 Task: Look for products in the category "Deodrant & Shave" from Schmidt's only.
Action: Mouse moved to (247, 114)
Screenshot: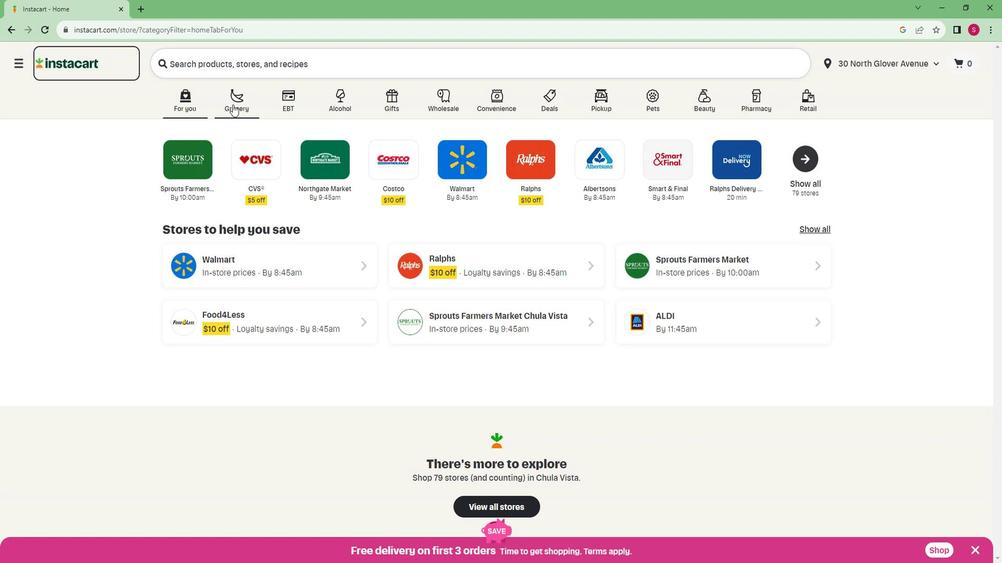 
Action: Mouse pressed left at (247, 114)
Screenshot: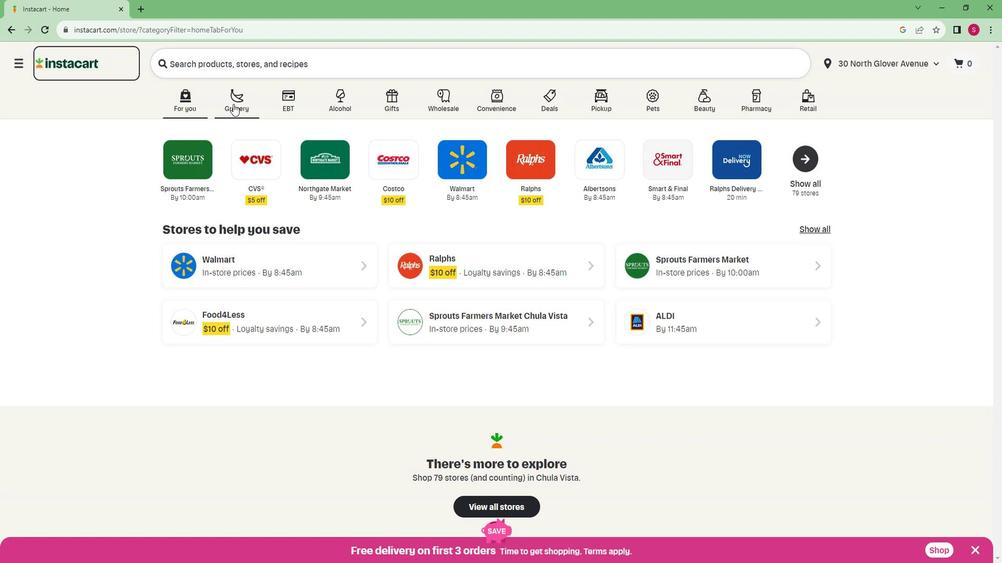 
Action: Mouse moved to (213, 276)
Screenshot: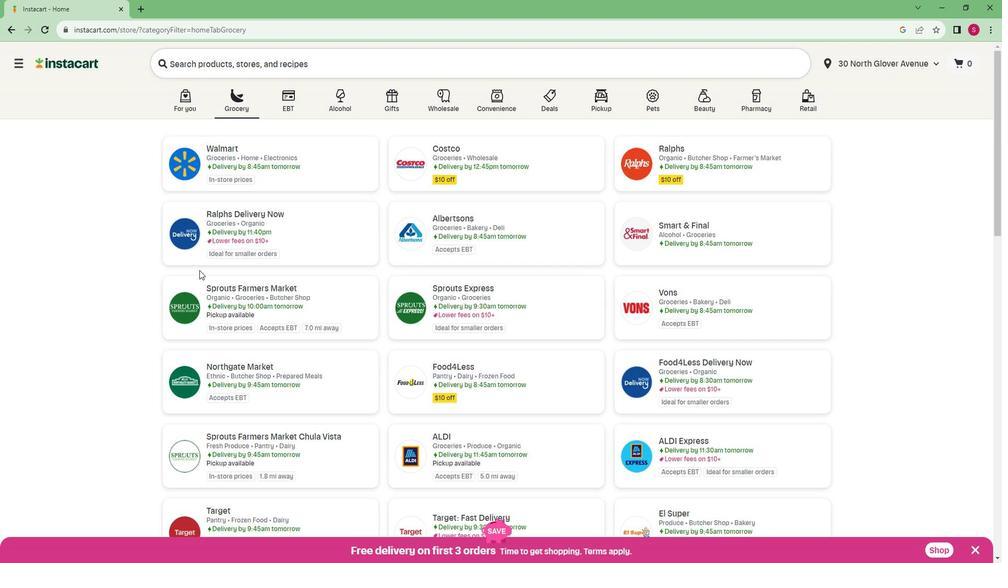 
Action: Mouse scrolled (213, 275) with delta (0, 0)
Screenshot: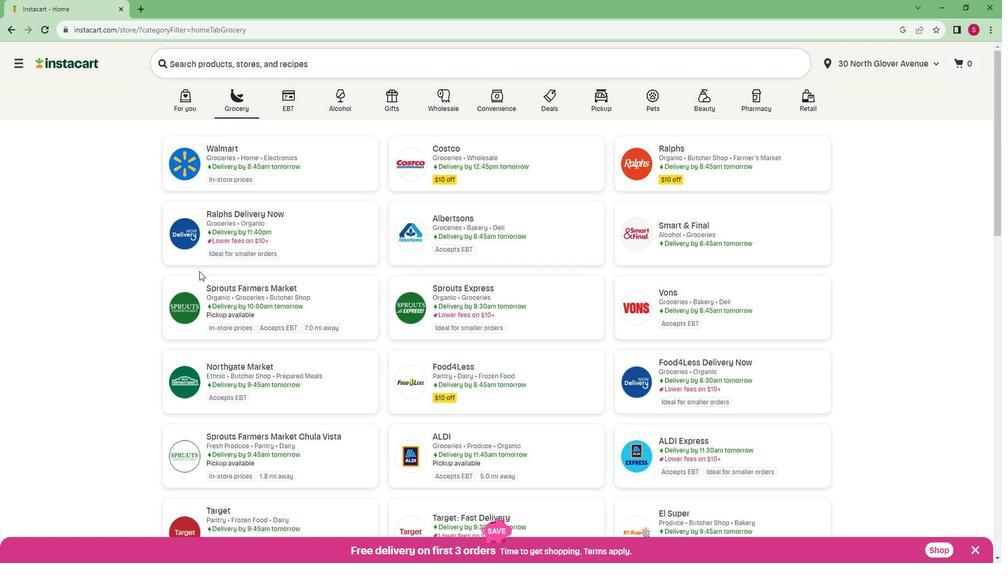 
Action: Mouse moved to (229, 272)
Screenshot: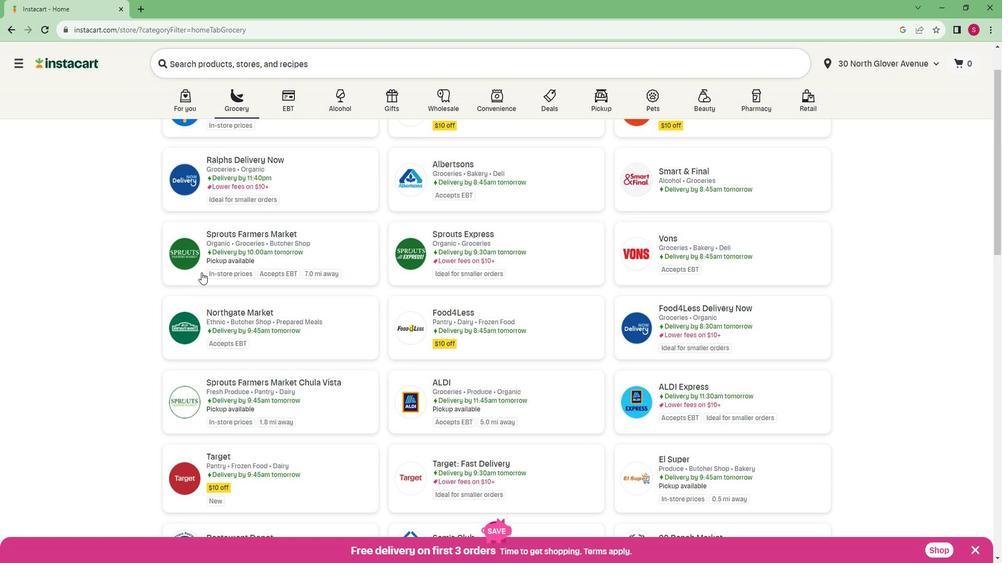 
Action: Mouse pressed left at (229, 272)
Screenshot: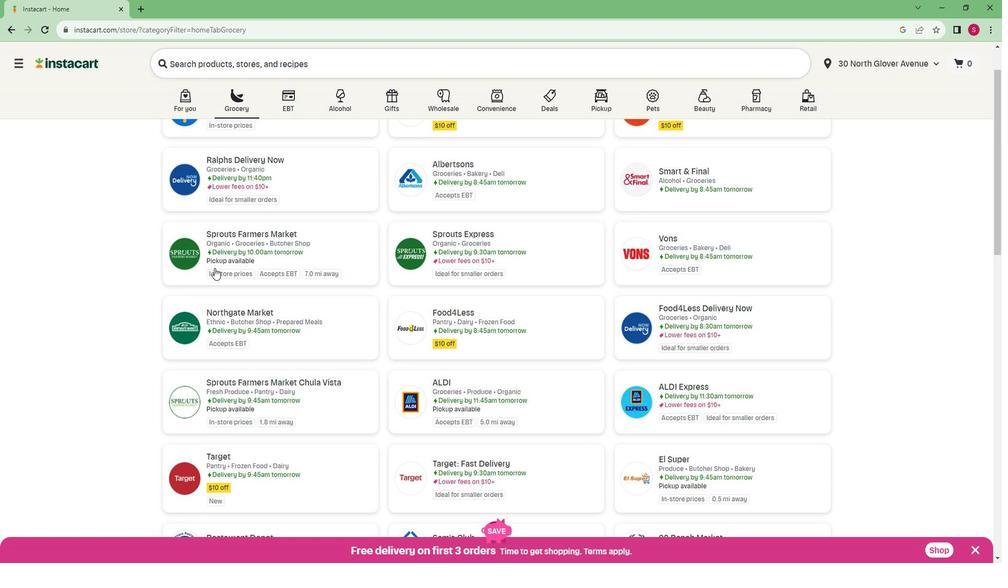 
Action: Mouse moved to (85, 463)
Screenshot: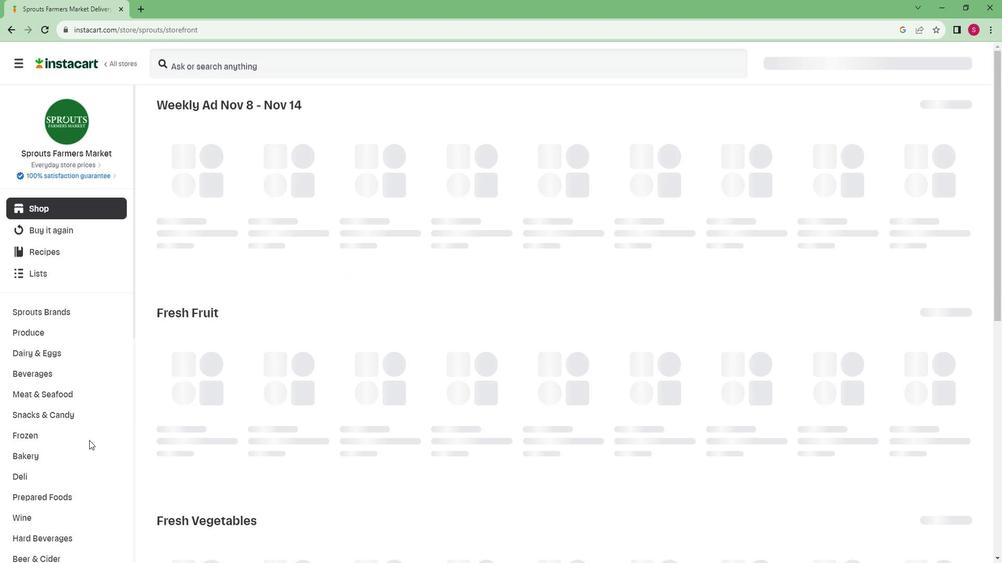 
Action: Mouse scrolled (85, 463) with delta (0, 0)
Screenshot: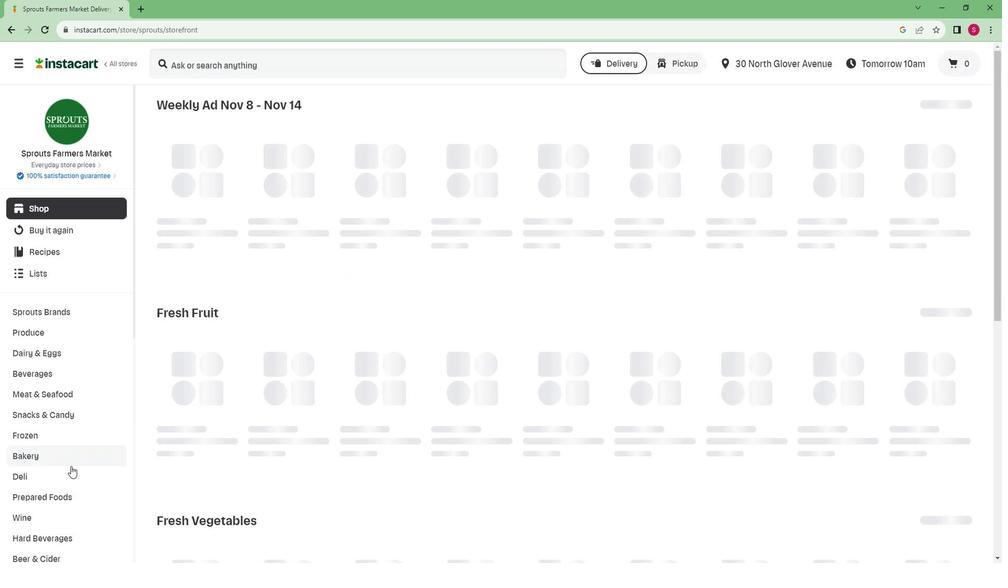 
Action: Mouse scrolled (85, 463) with delta (0, 0)
Screenshot: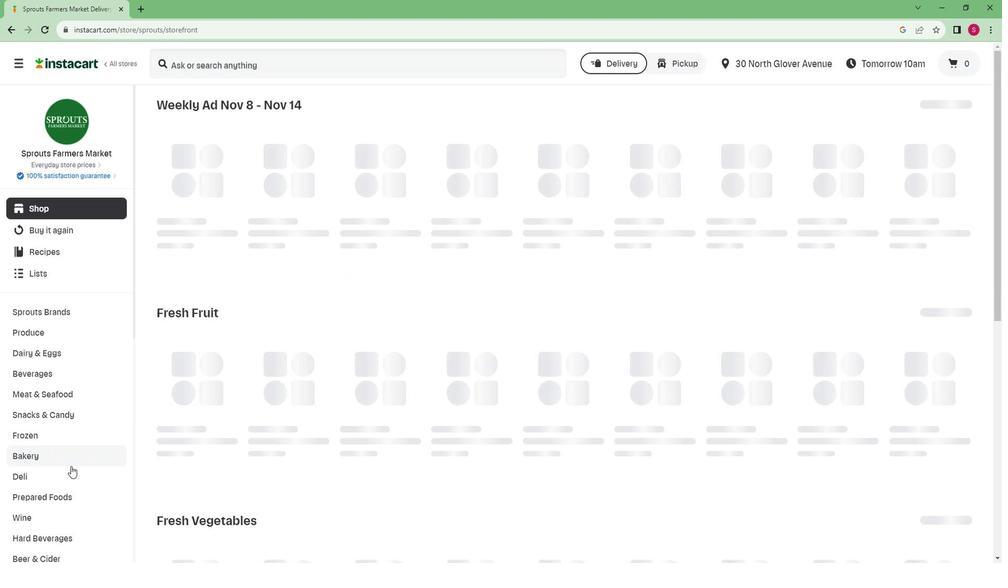 
Action: Mouse moved to (84, 464)
Screenshot: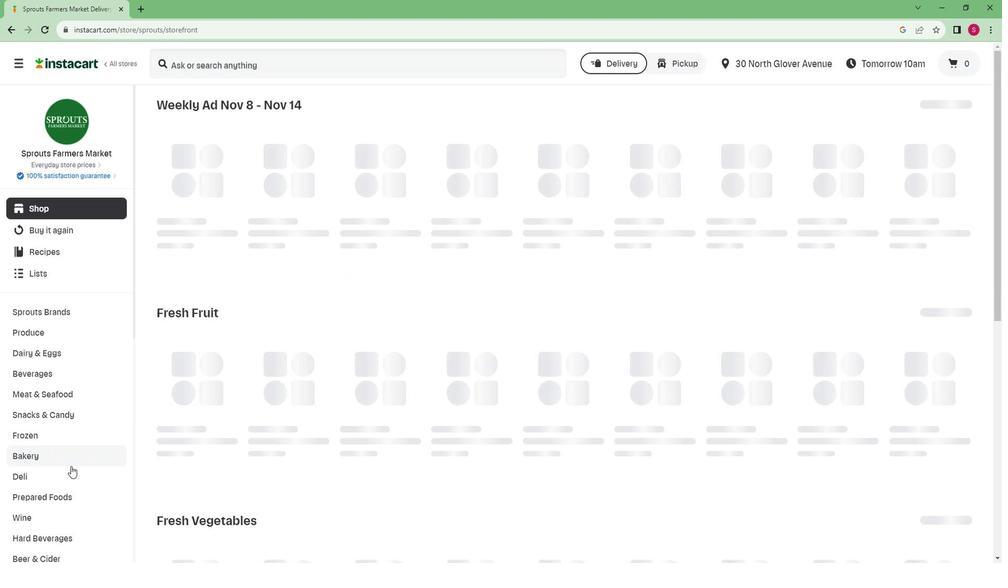 
Action: Mouse scrolled (84, 463) with delta (0, 0)
Screenshot: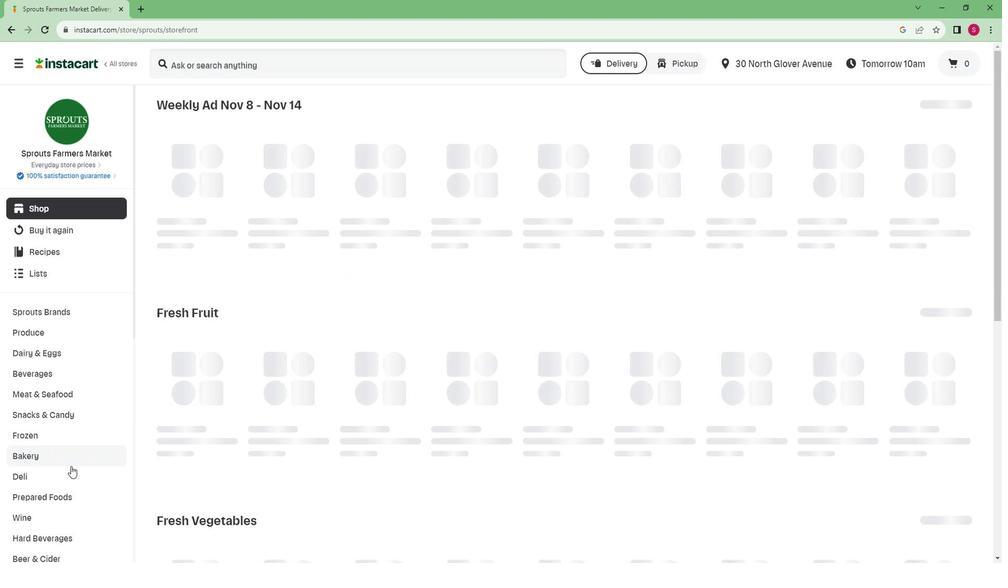 
Action: Mouse moved to (84, 464)
Screenshot: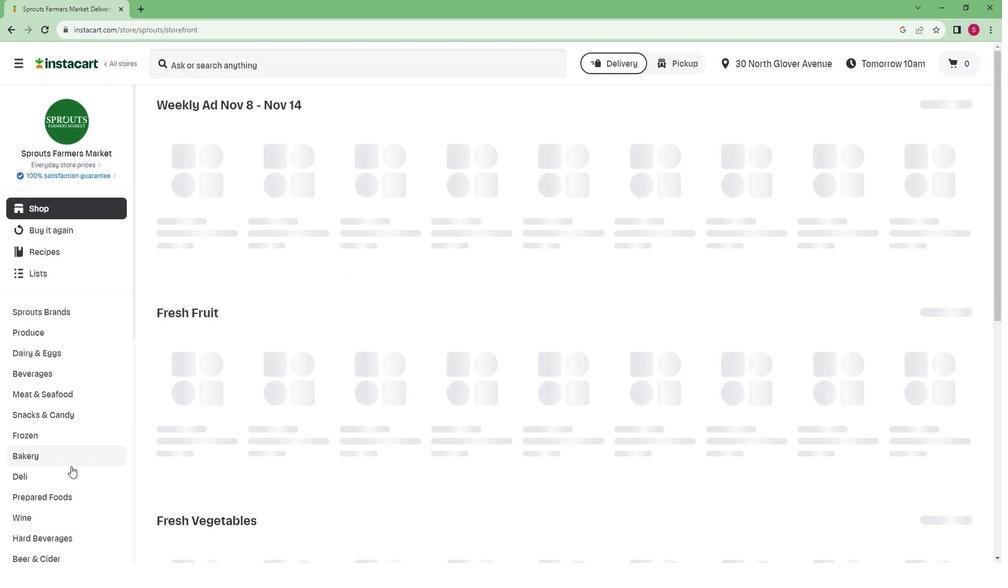 
Action: Mouse scrolled (84, 463) with delta (0, 0)
Screenshot: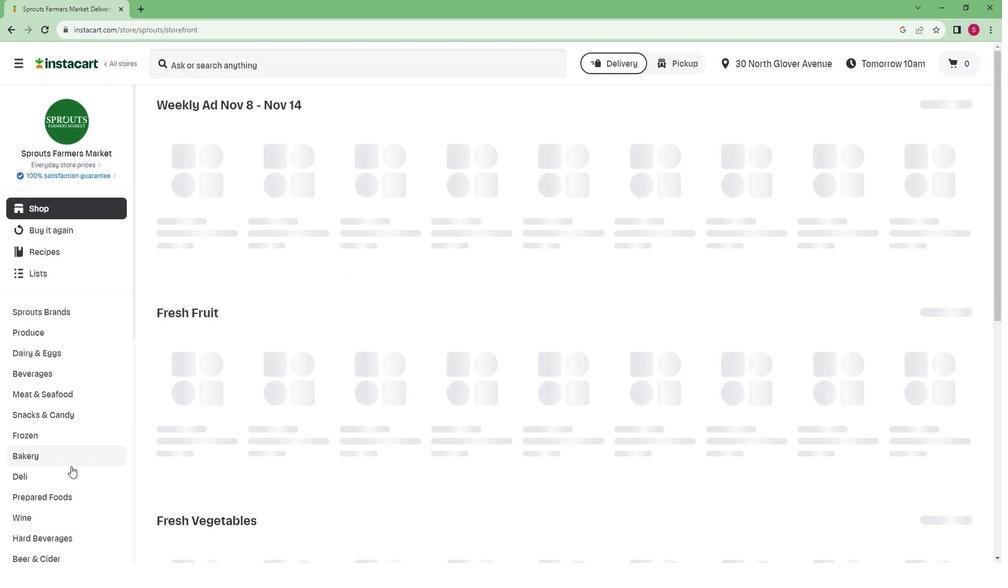 
Action: Mouse moved to (84, 464)
Screenshot: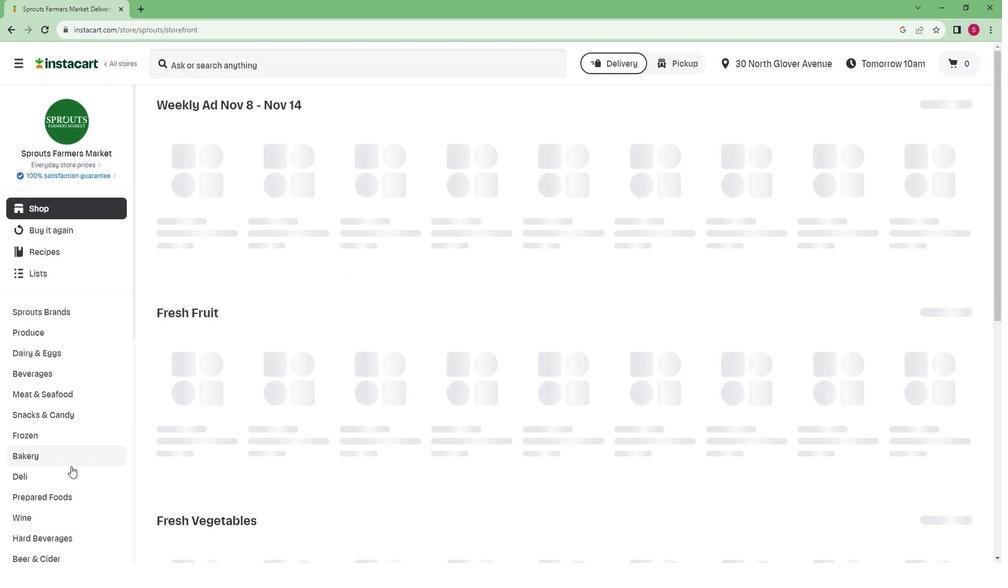 
Action: Mouse scrolled (84, 463) with delta (0, 0)
Screenshot: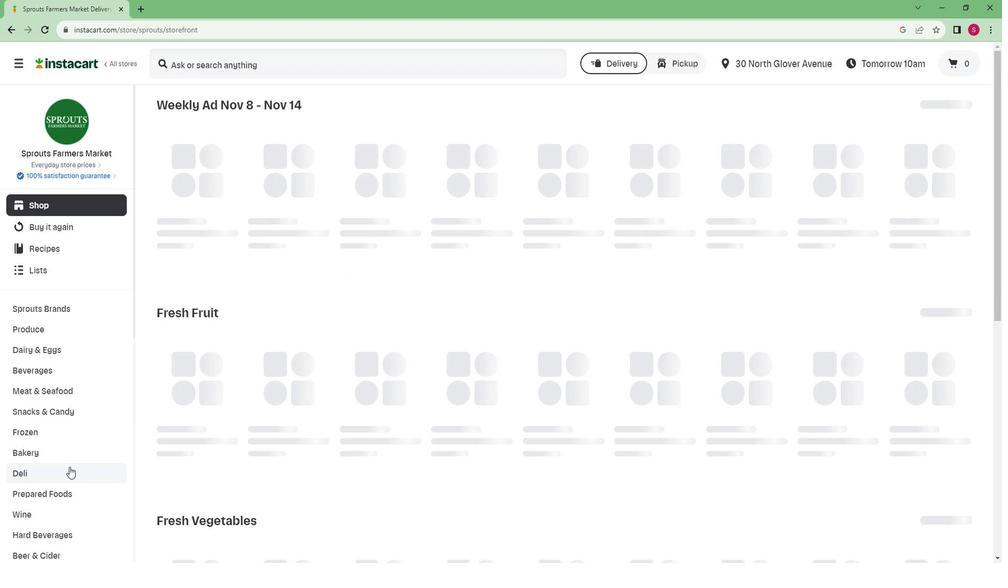
Action: Mouse moved to (84, 462)
Screenshot: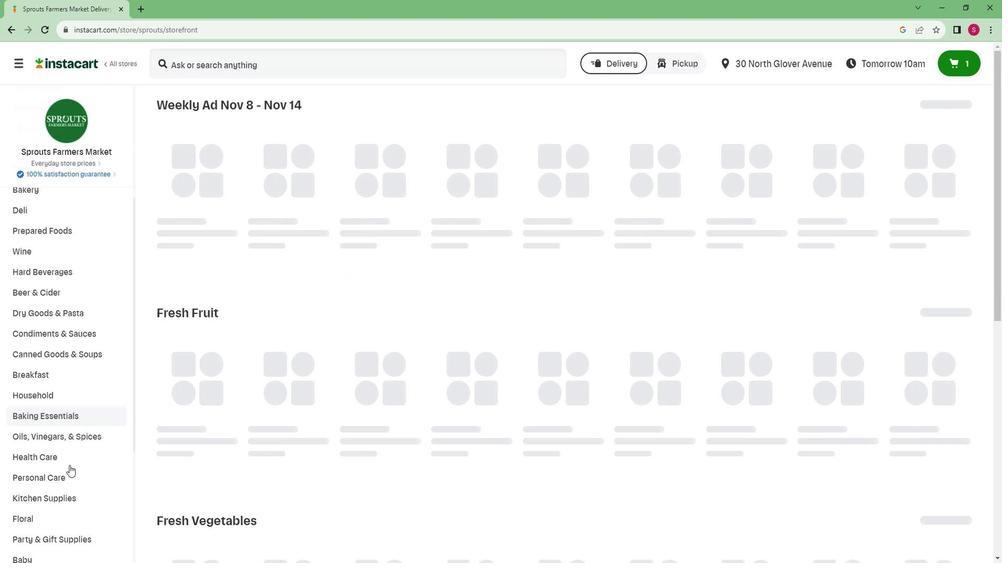 
Action: Mouse scrolled (84, 461) with delta (0, 0)
Screenshot: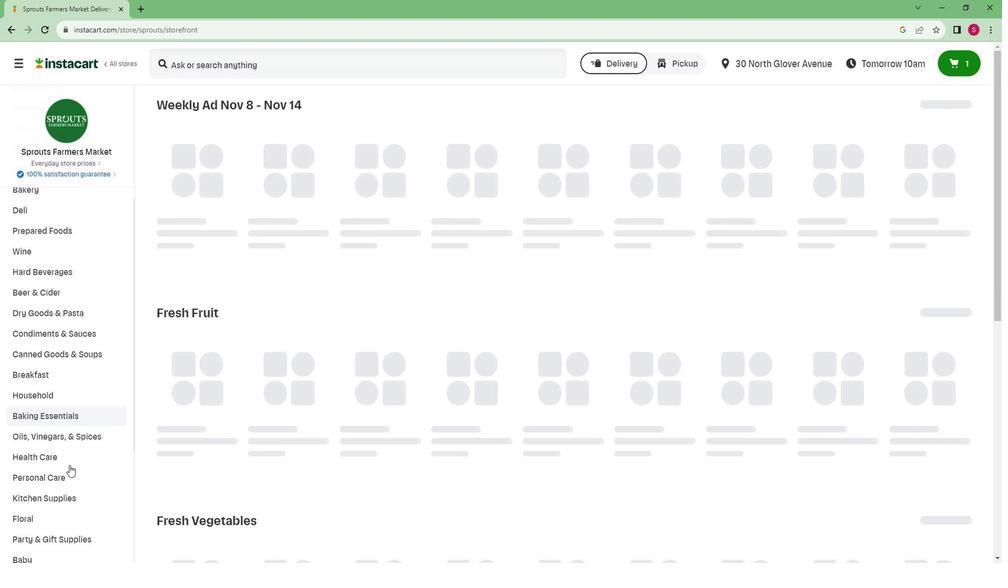 
Action: Mouse scrolled (84, 461) with delta (0, 0)
Screenshot: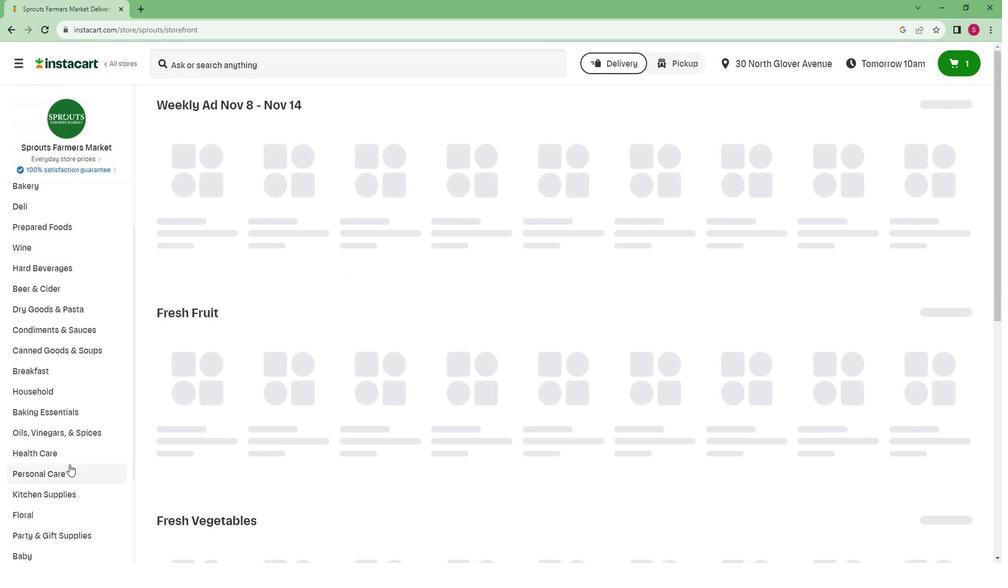 
Action: Mouse scrolled (84, 461) with delta (0, 0)
Screenshot: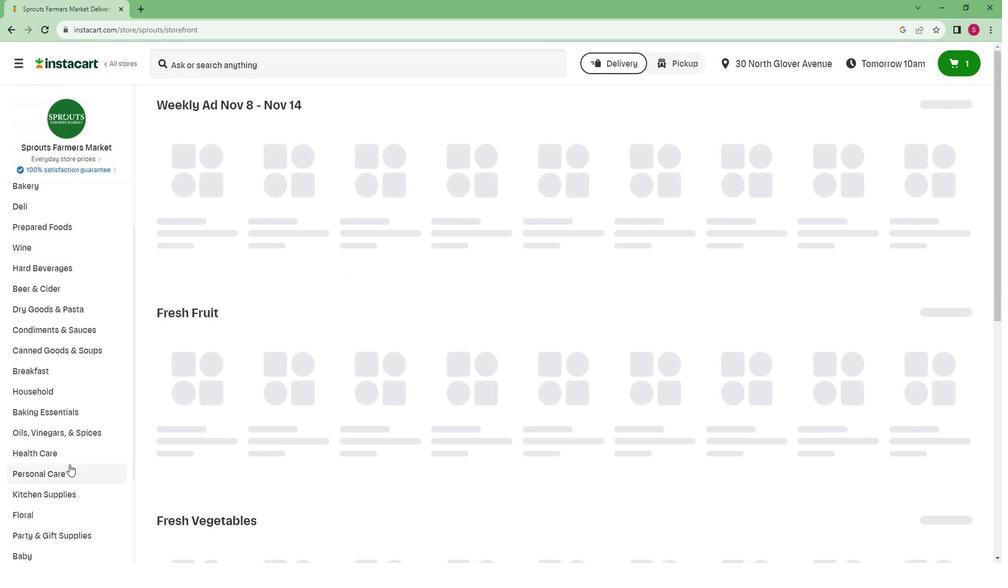 
Action: Mouse moved to (82, 461)
Screenshot: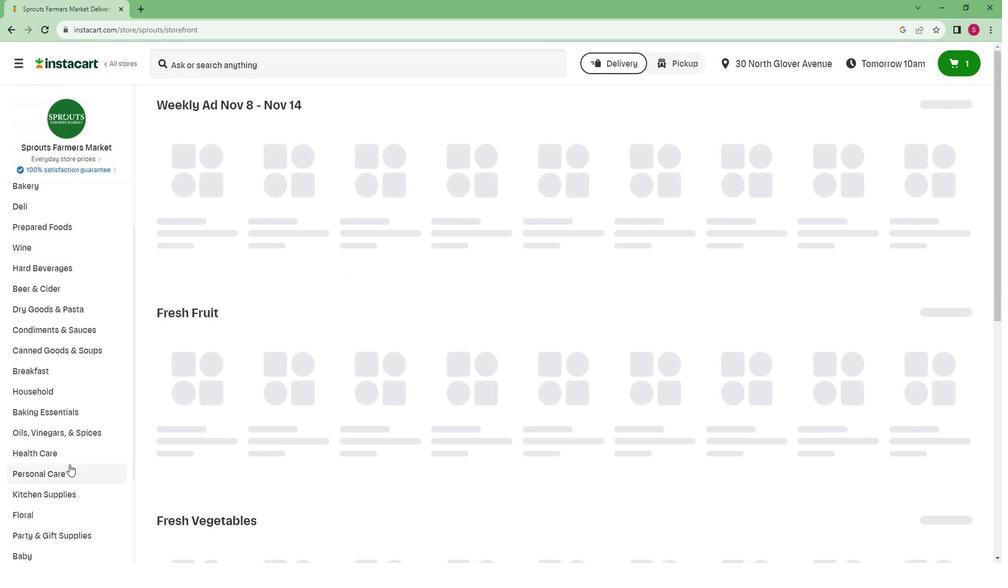 
Action: Mouse scrolled (82, 461) with delta (0, 0)
Screenshot: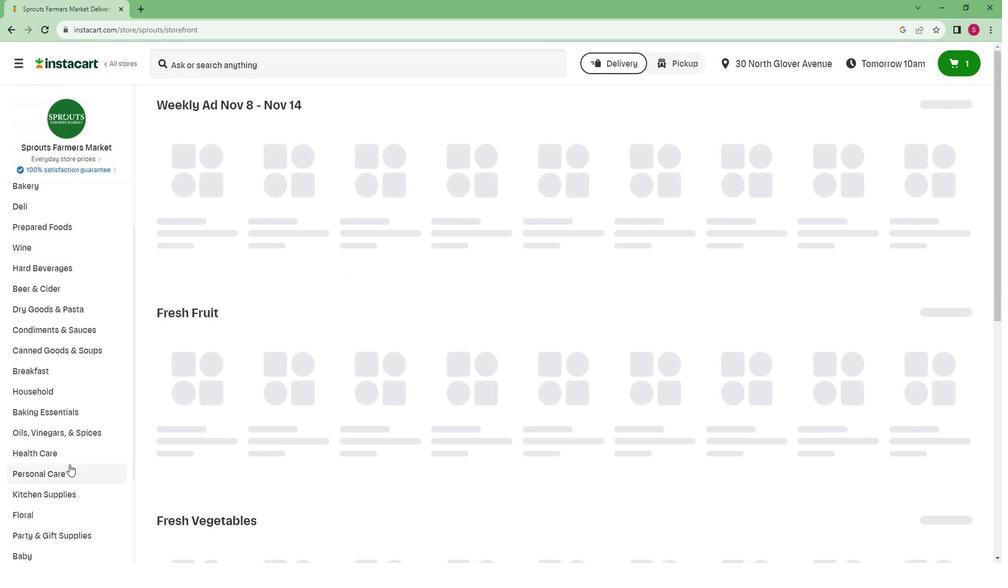 
Action: Mouse moved to (82, 461)
Screenshot: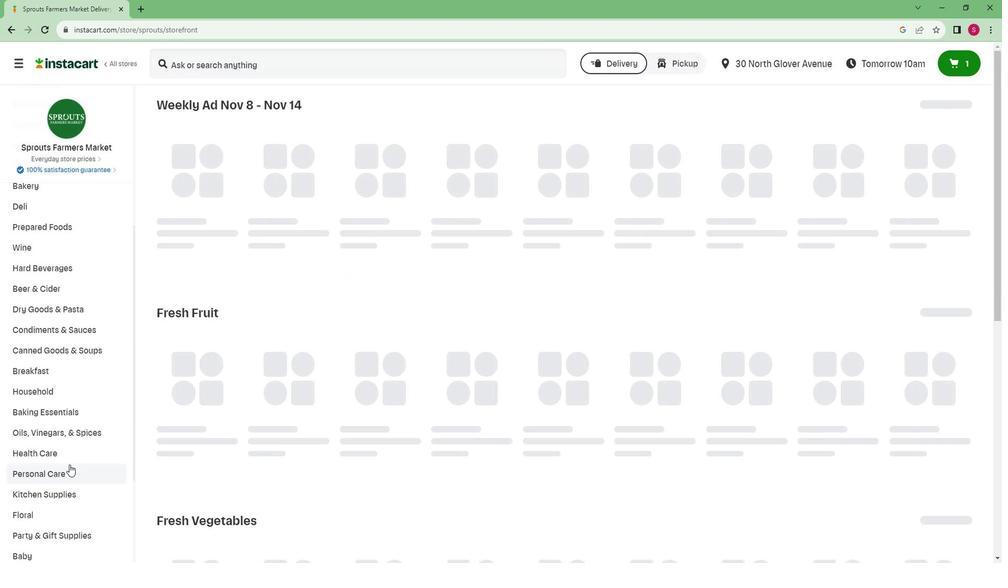 
Action: Mouse scrolled (82, 460) with delta (0, 0)
Screenshot: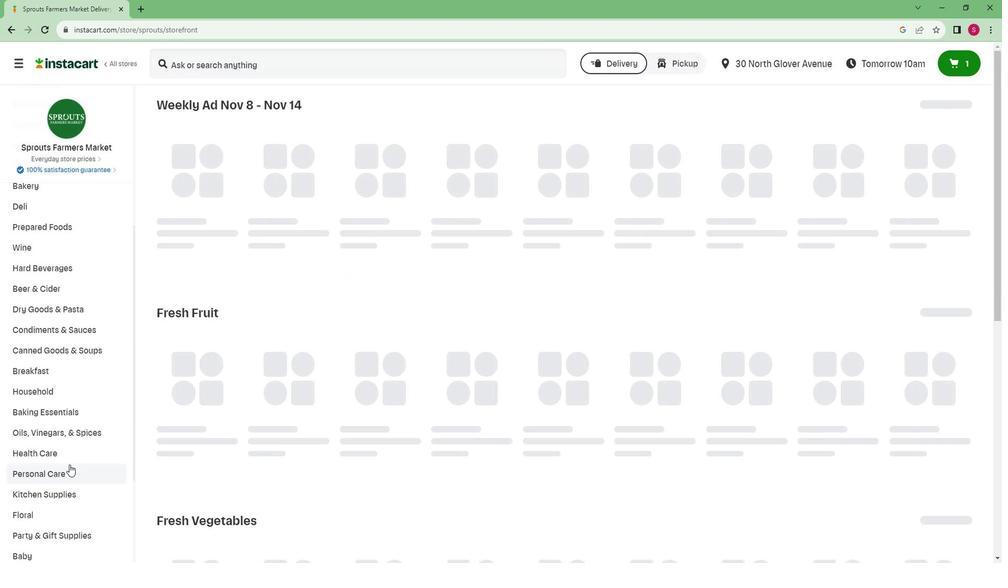 
Action: Mouse moved to (52, 516)
Screenshot: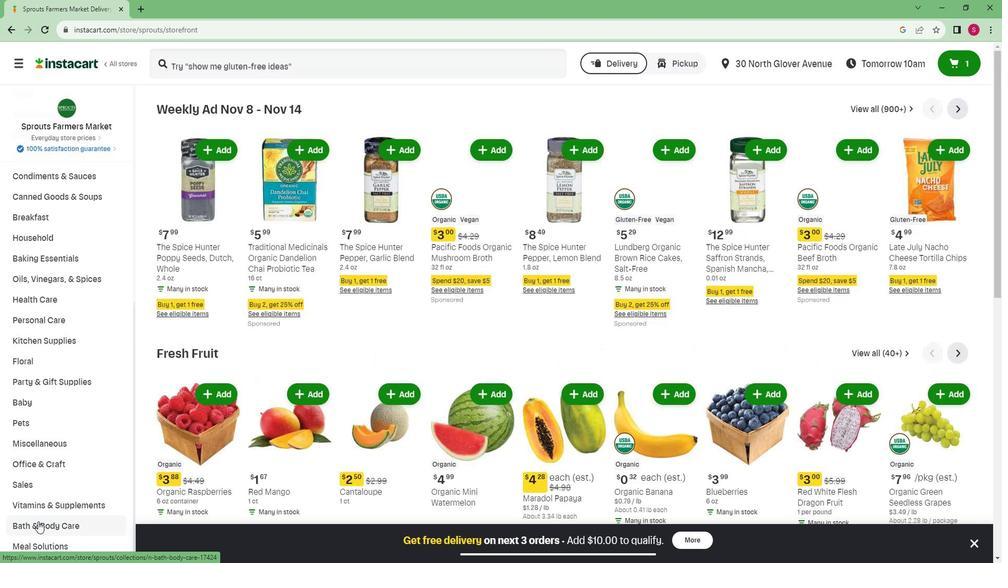 
Action: Mouse pressed left at (52, 516)
Screenshot: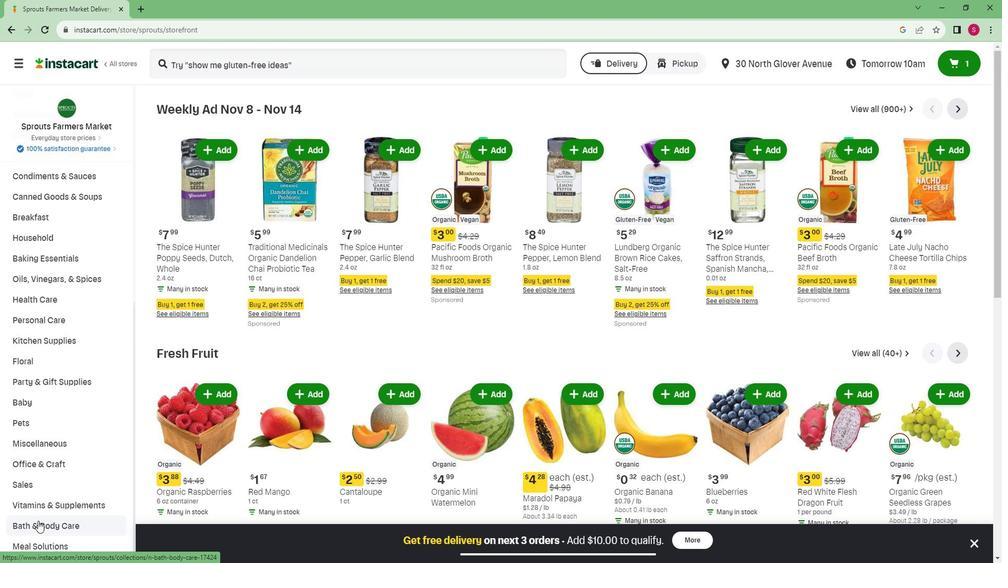 
Action: Mouse moved to (742, 144)
Screenshot: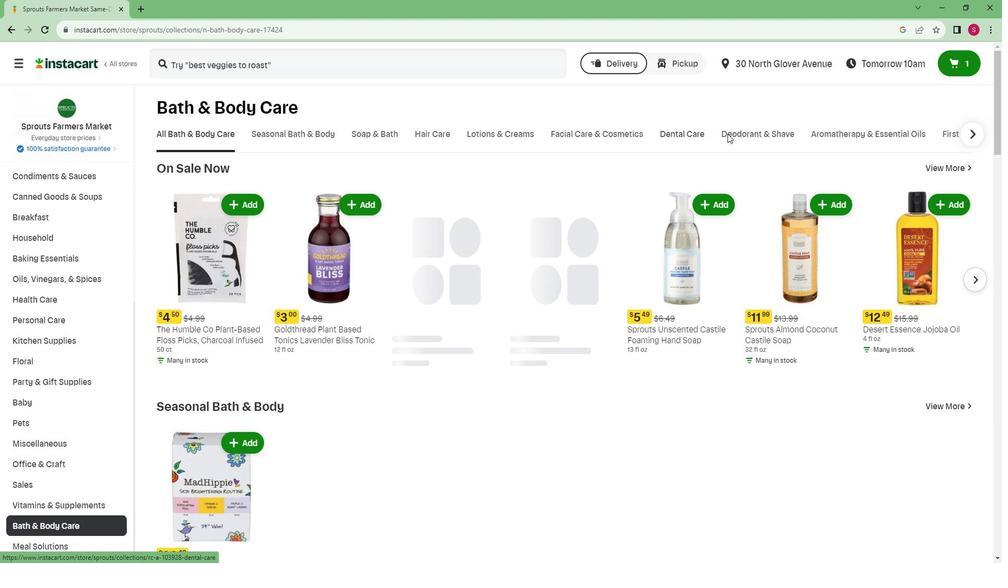 
Action: Mouse pressed left at (742, 144)
Screenshot: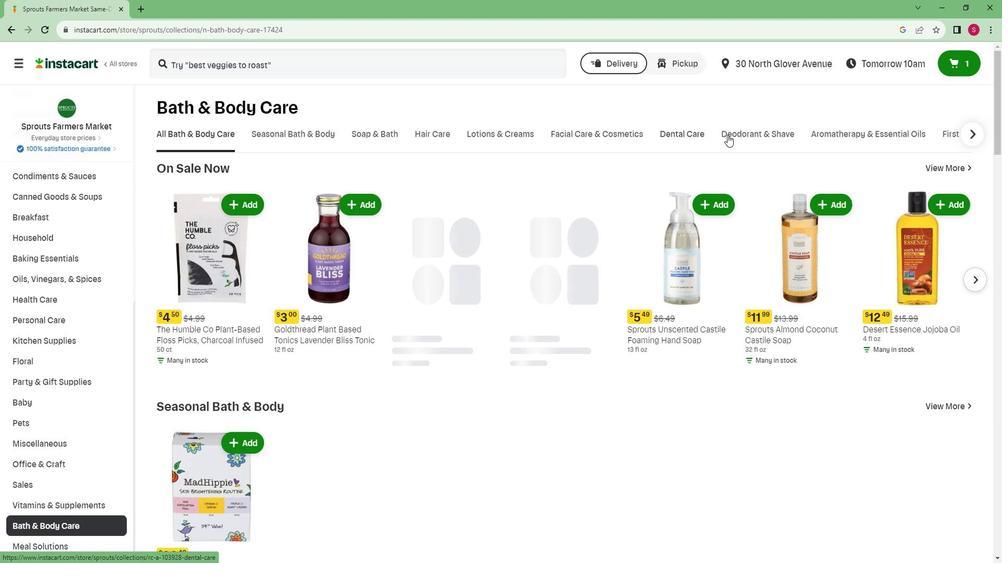 
Action: Mouse moved to (263, 186)
Screenshot: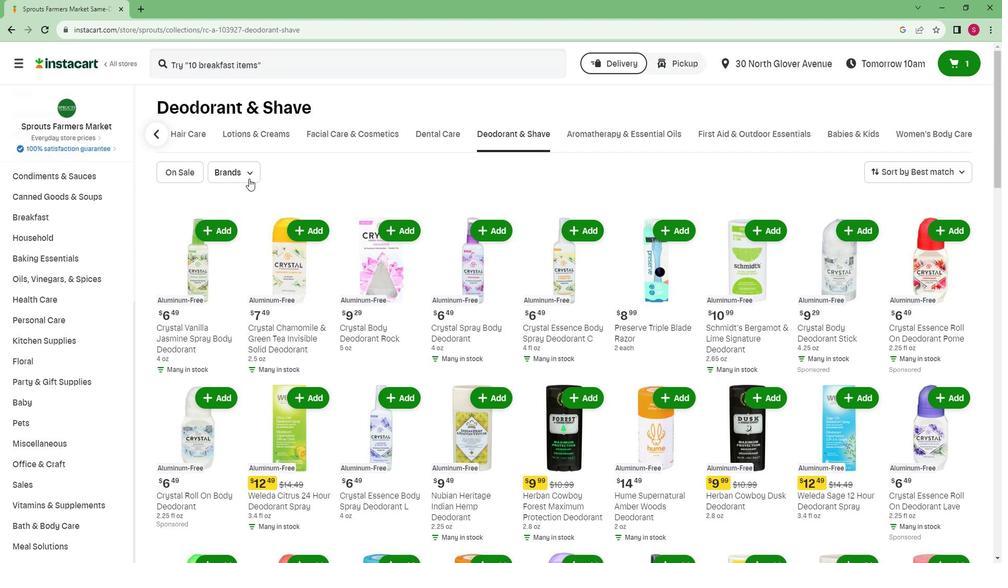 
Action: Mouse pressed left at (263, 186)
Screenshot: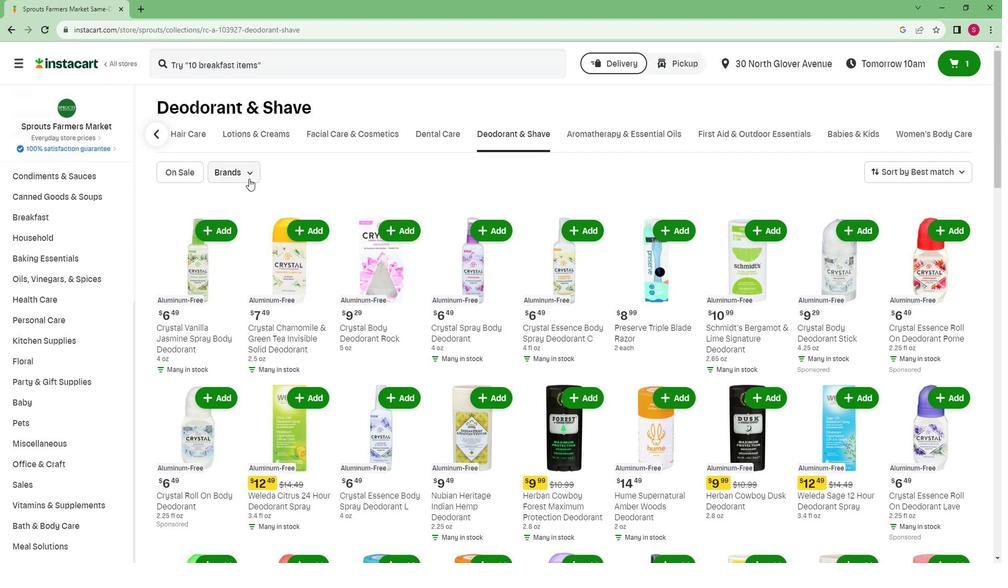 
Action: Mouse moved to (298, 275)
Screenshot: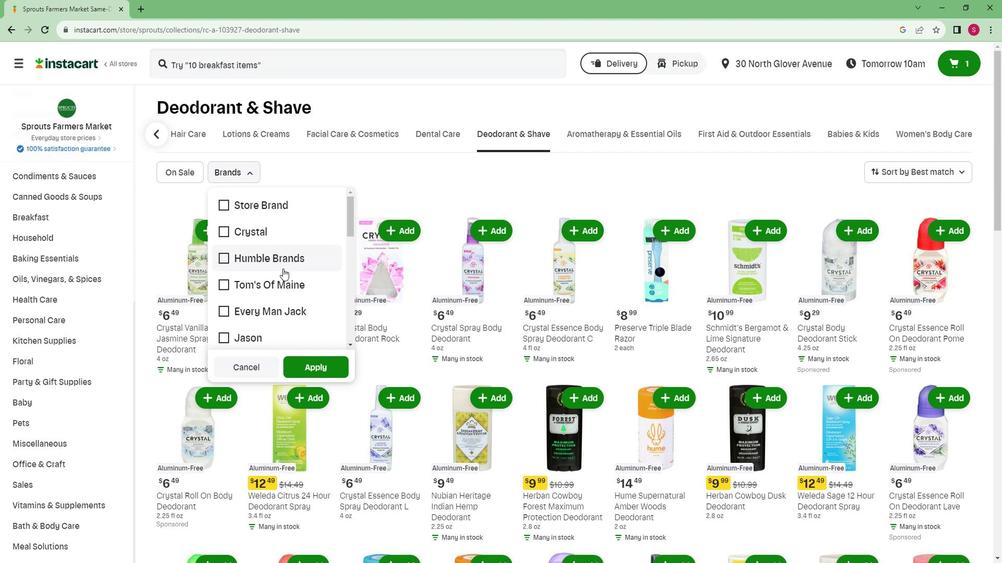
Action: Mouse scrolled (298, 275) with delta (0, 0)
Screenshot: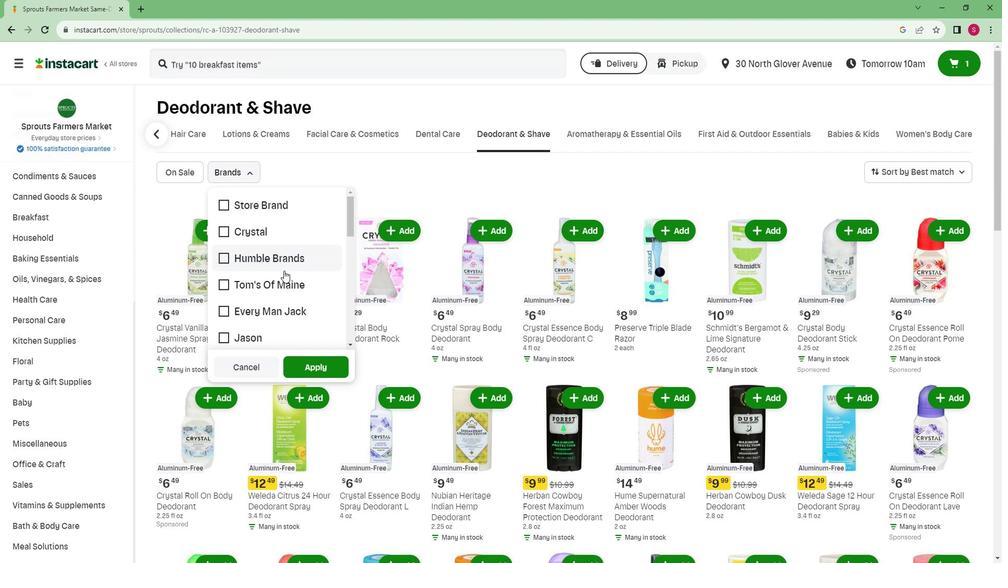 
Action: Mouse scrolled (298, 275) with delta (0, 0)
Screenshot: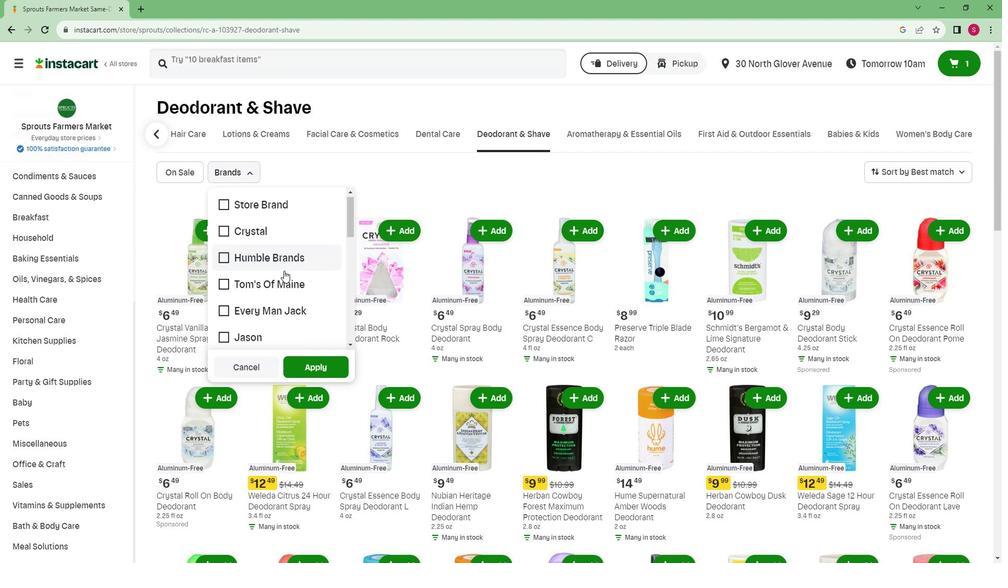 
Action: Mouse moved to (300, 265)
Screenshot: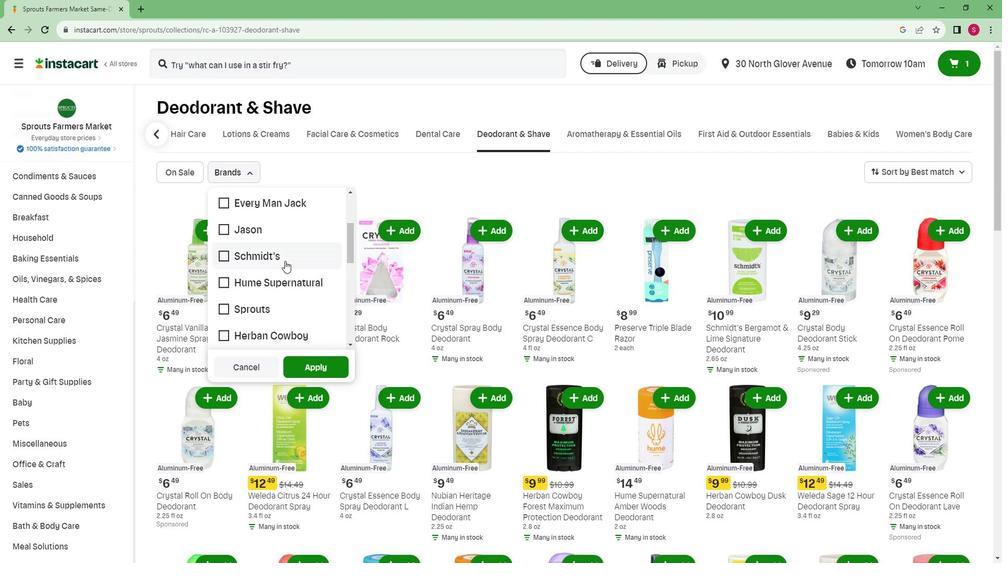 
Action: Mouse pressed left at (300, 265)
Screenshot: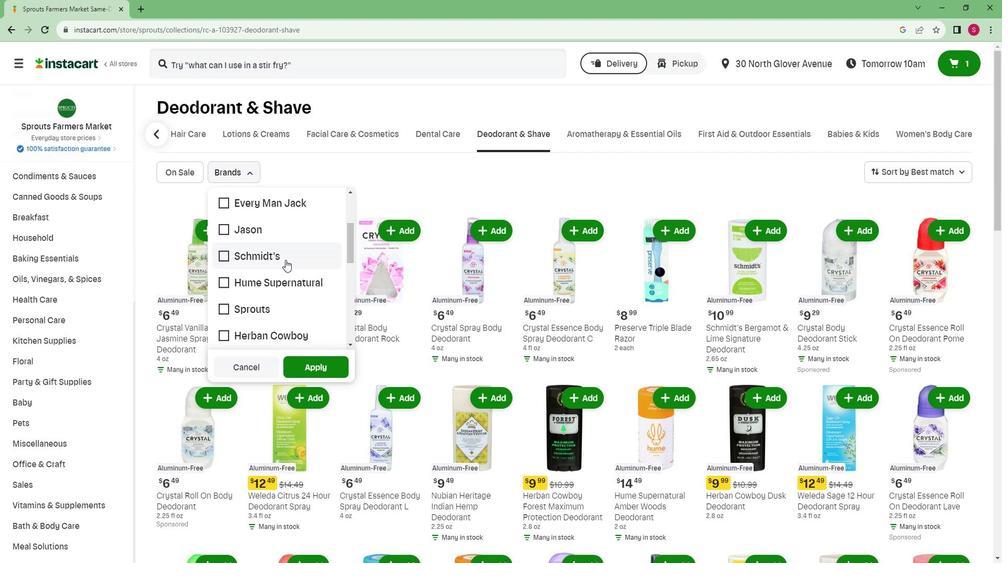 
Action: Mouse moved to (317, 367)
Screenshot: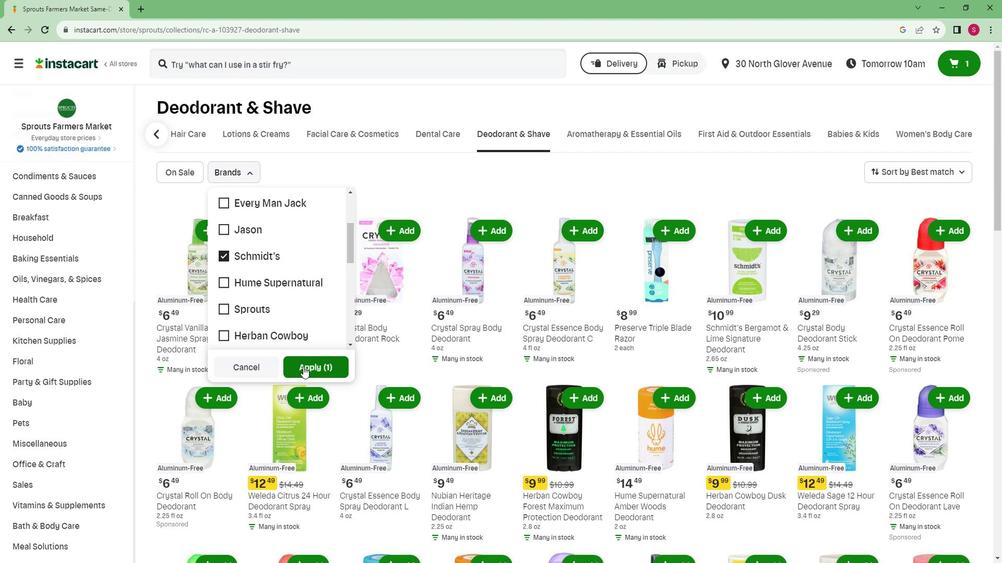
Action: Mouse pressed left at (317, 367)
Screenshot: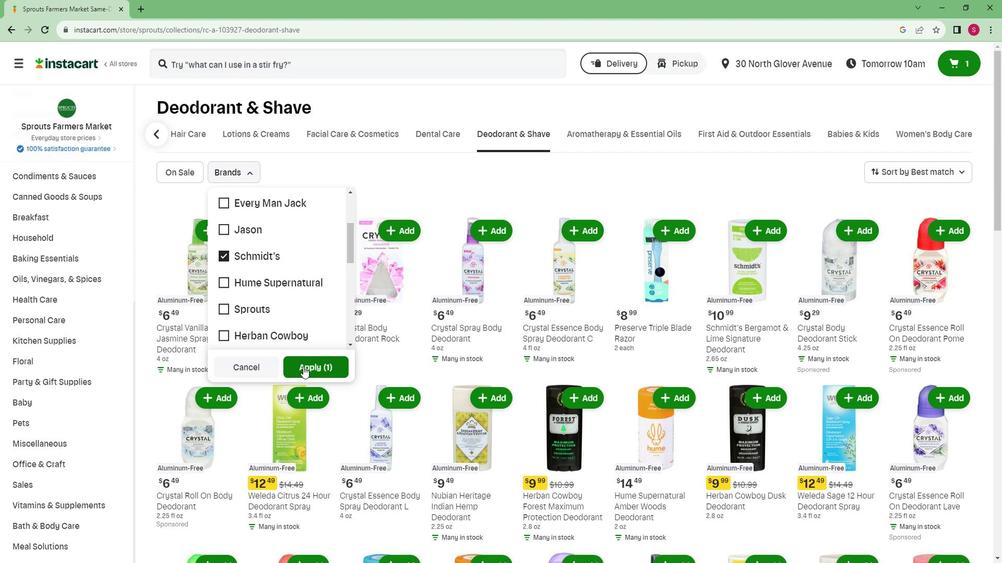 
Action: Mouse moved to (343, 325)
Screenshot: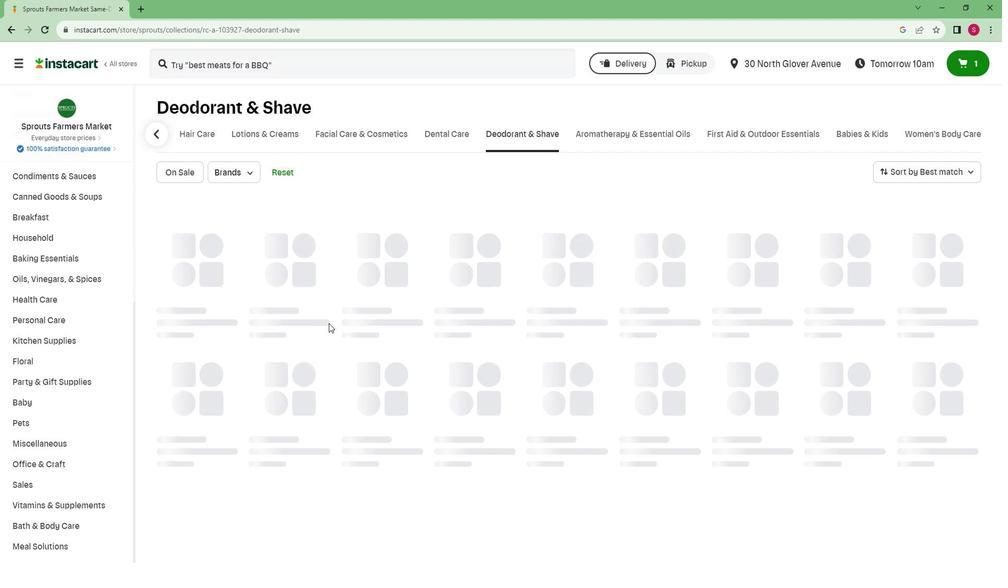 
